 Task: Log work in the project AgileRadius for the issue 'Upgrade the authentication and authorization mechanisms of a web application to improve security and access control' spent time as '6w 2d 6h 11m' and remaining time as '2w 4d 22h 35m' and add a flag. Now add the issue to the epic 'Software-defined networking (SDN) implementation'. Log work in the project AgileRadius for the issue 'Create a new online platform for online coding courses with advanced coding challenges and coding contests features' spent time as '4w 5d 16h 58m' and remaining time as '6w 2d 14h 27m' and clone the issue. Now add the issue to the epic 'Cloud-native application development'
Action: Mouse moved to (201, 51)
Screenshot: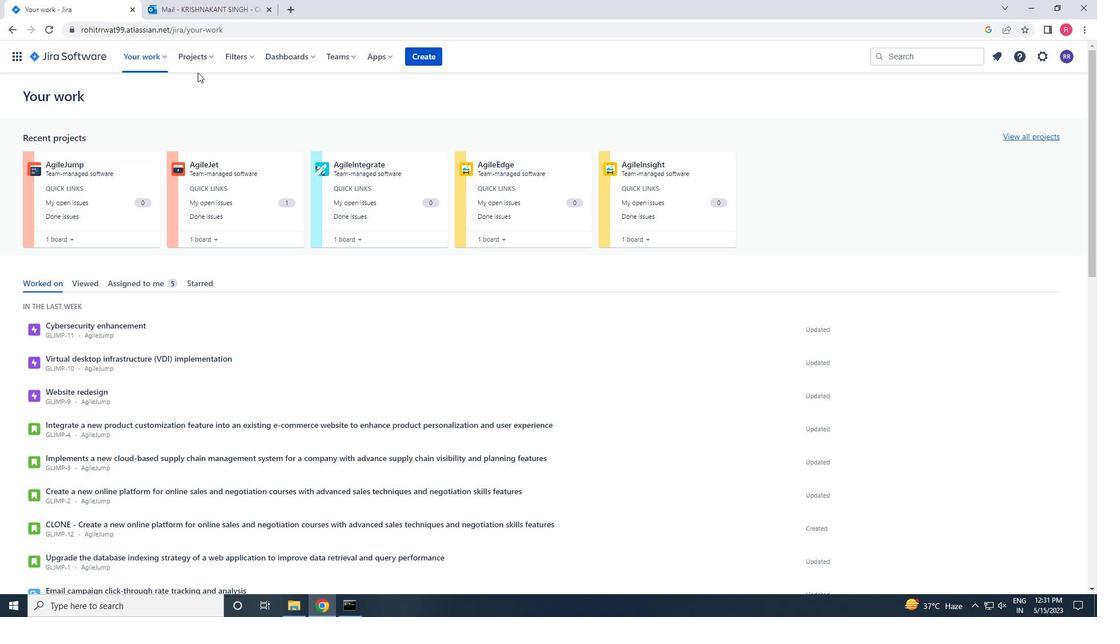 
Action: Mouse pressed left at (201, 51)
Screenshot: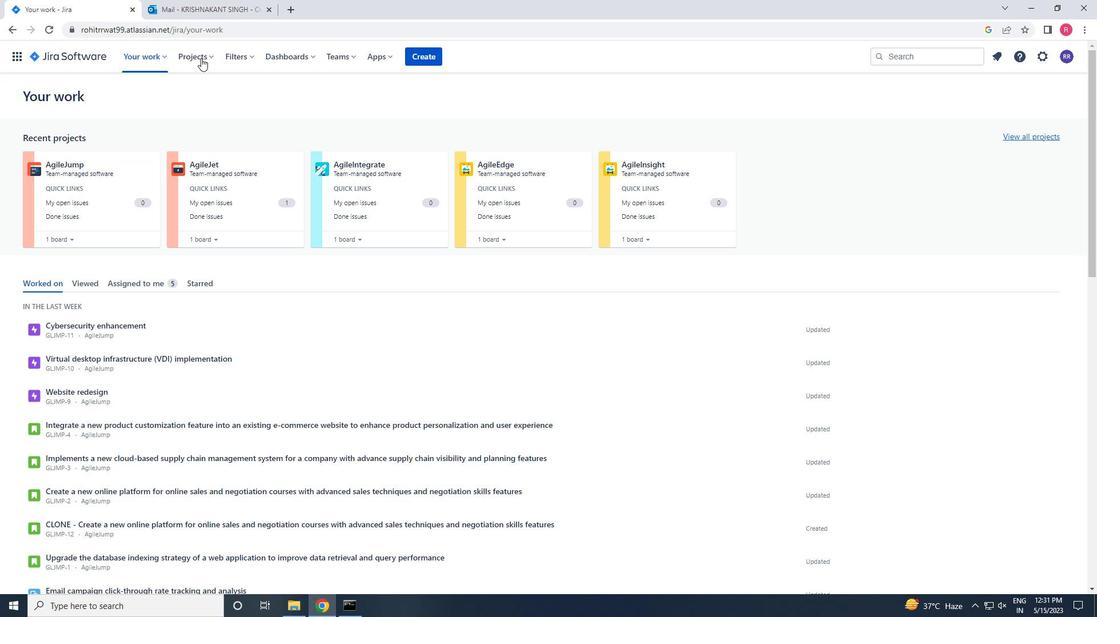
Action: Mouse moved to (208, 112)
Screenshot: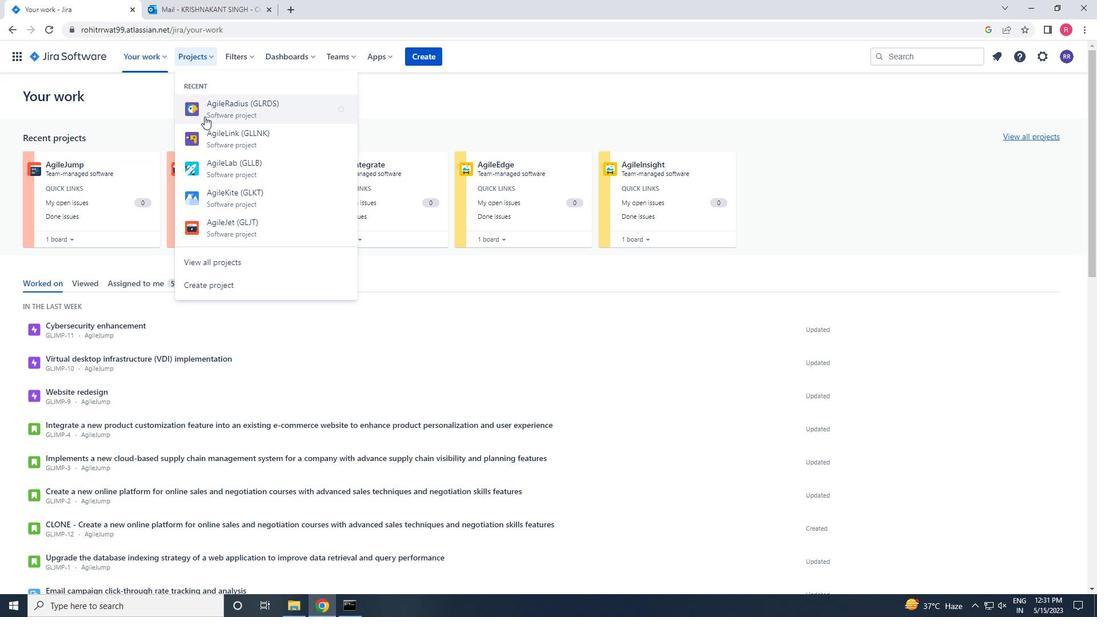 
Action: Mouse pressed left at (208, 112)
Screenshot: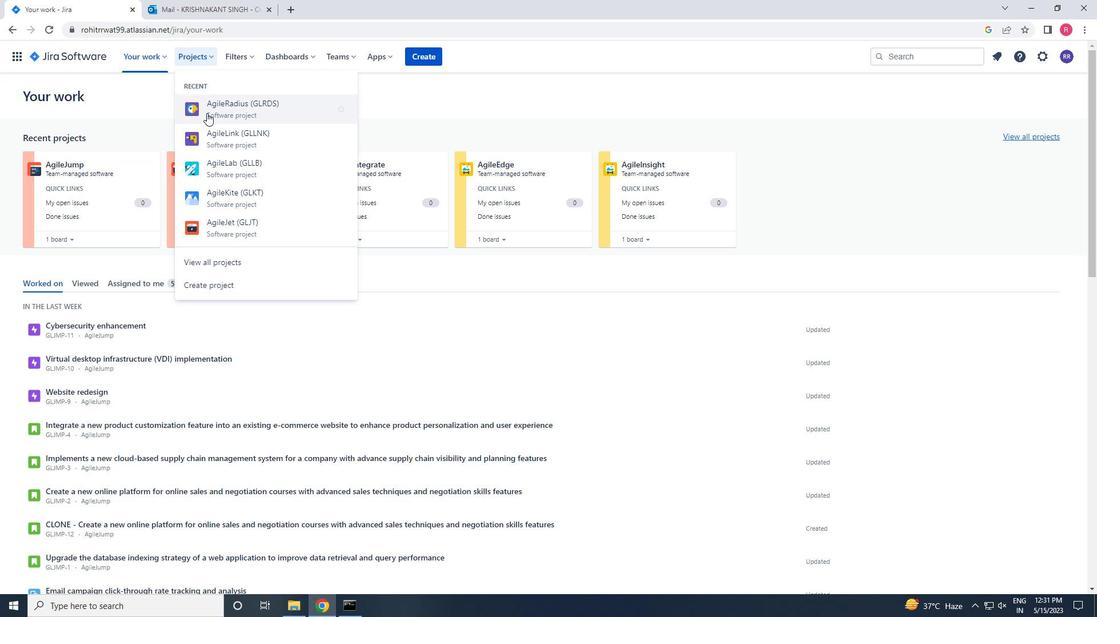 
Action: Mouse moved to (41, 184)
Screenshot: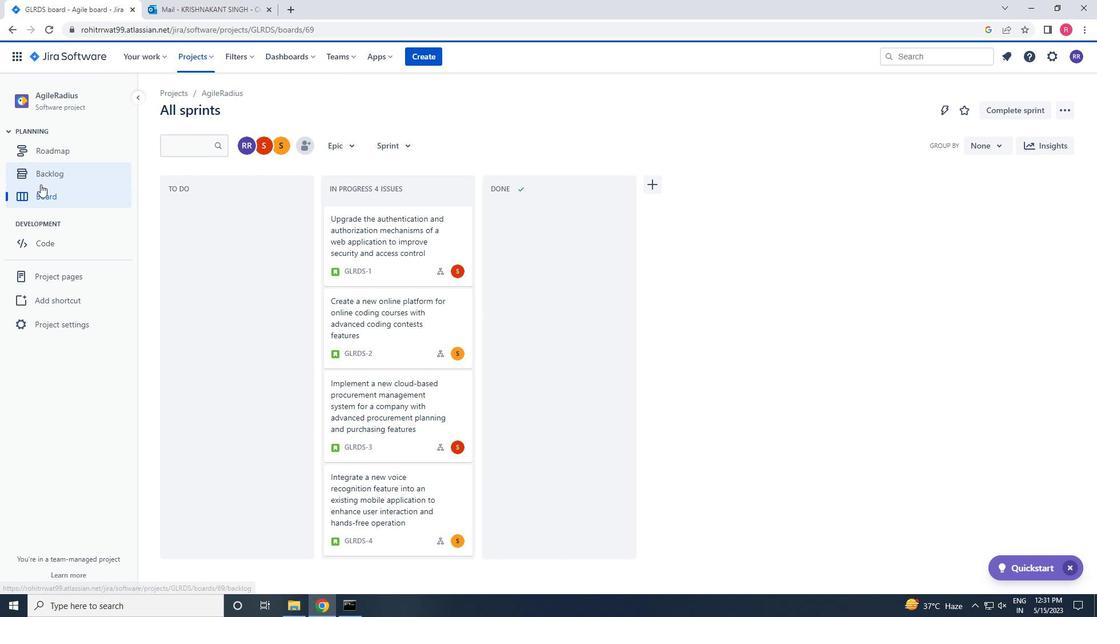 
Action: Mouse pressed left at (41, 184)
Screenshot: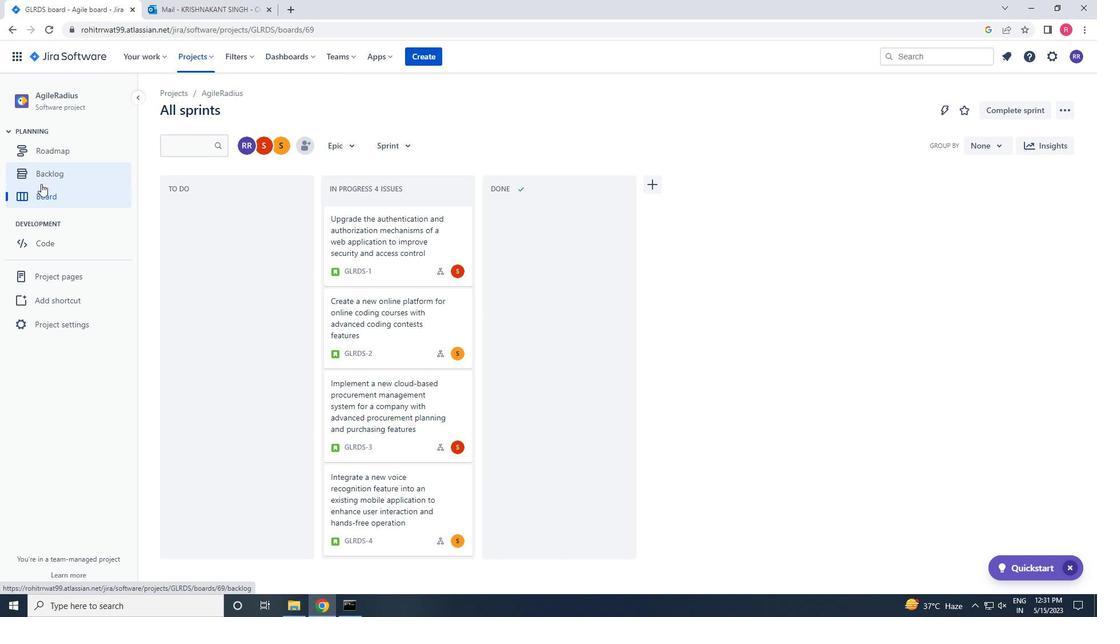 
Action: Mouse moved to (906, 208)
Screenshot: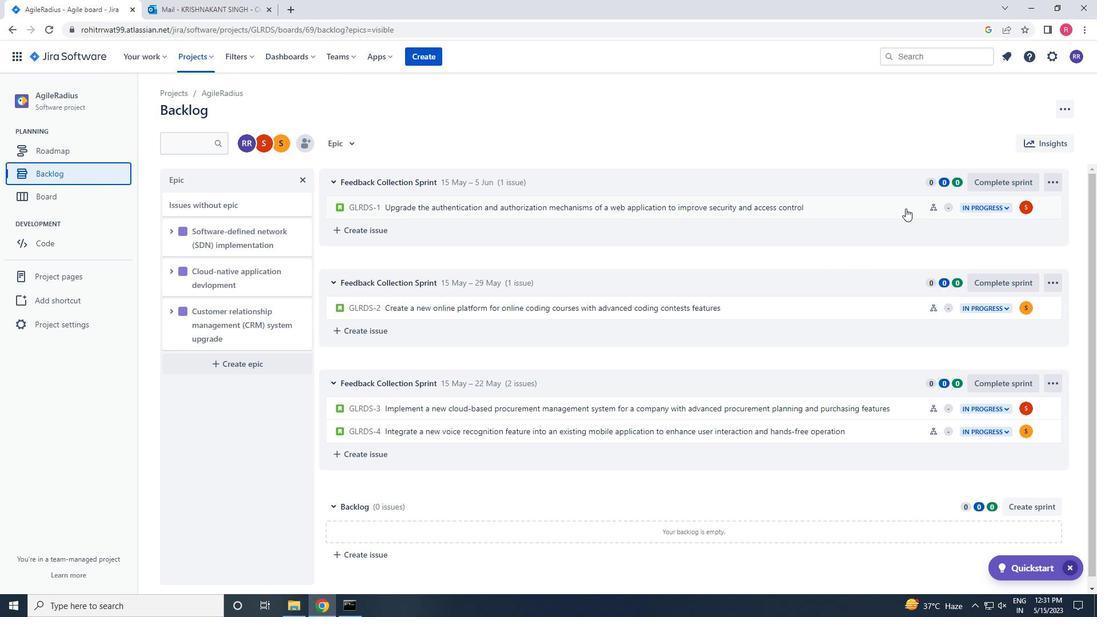 
Action: Mouse pressed left at (906, 208)
Screenshot: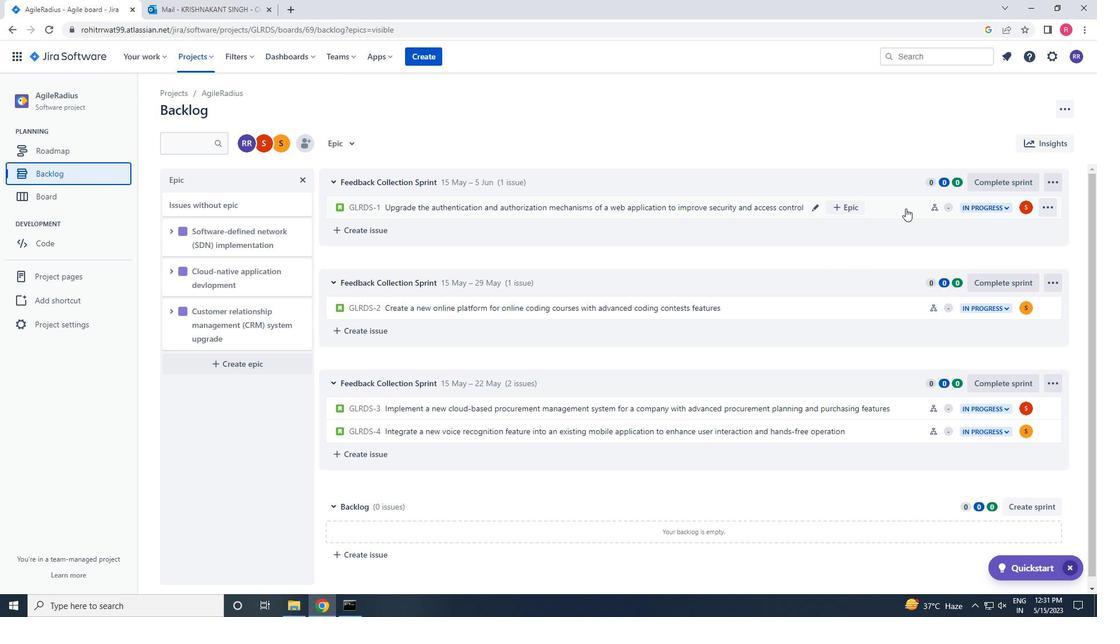 
Action: Mouse moved to (1046, 183)
Screenshot: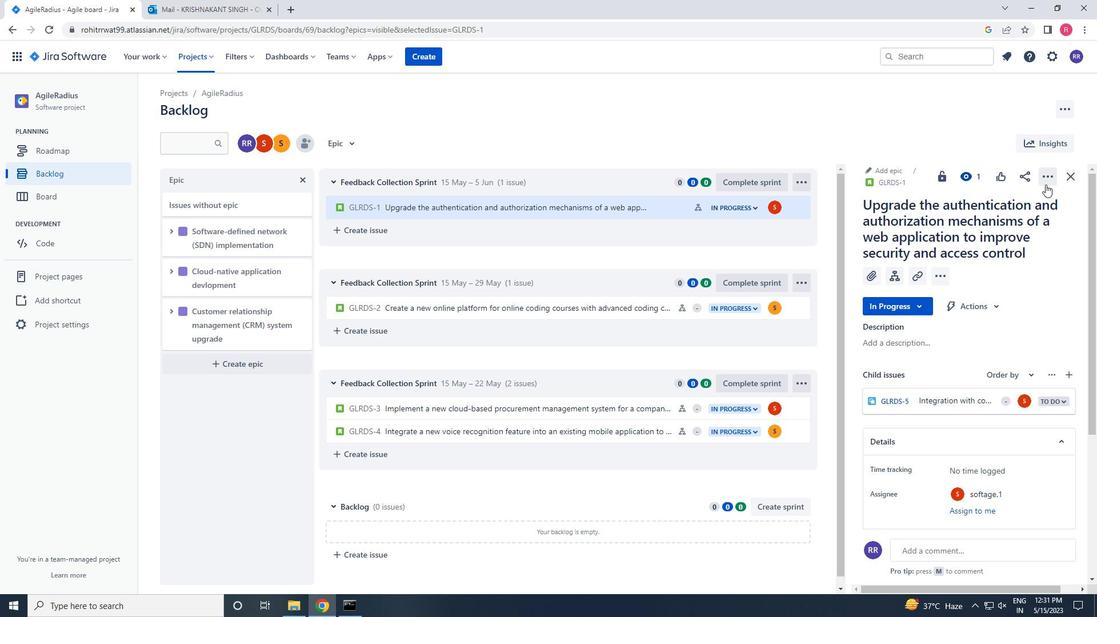
Action: Mouse pressed left at (1046, 183)
Screenshot: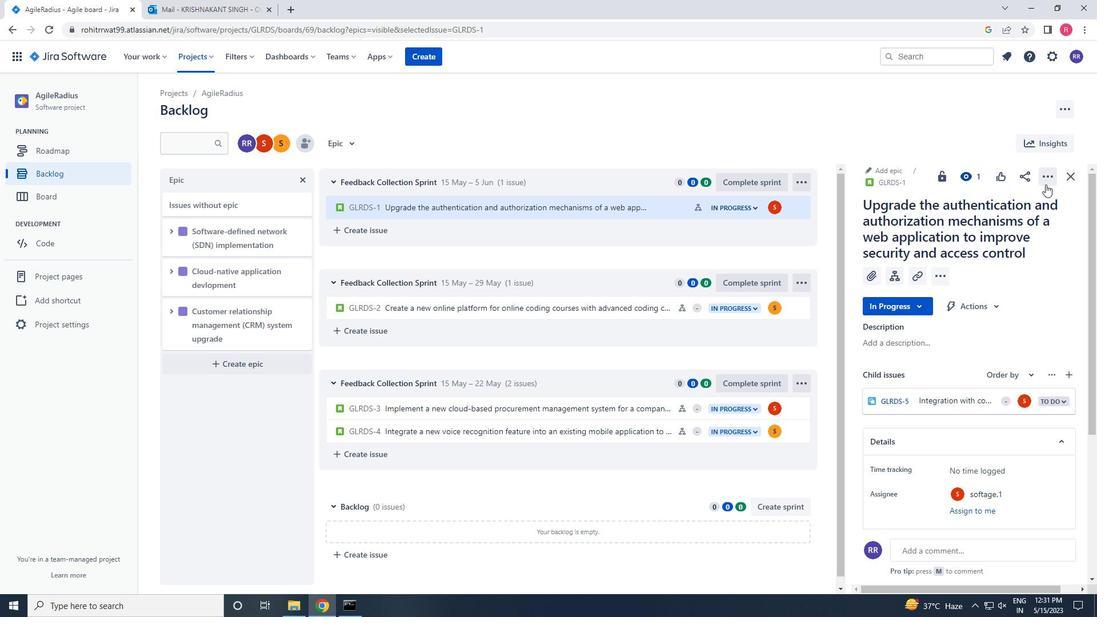 
Action: Mouse moved to (996, 207)
Screenshot: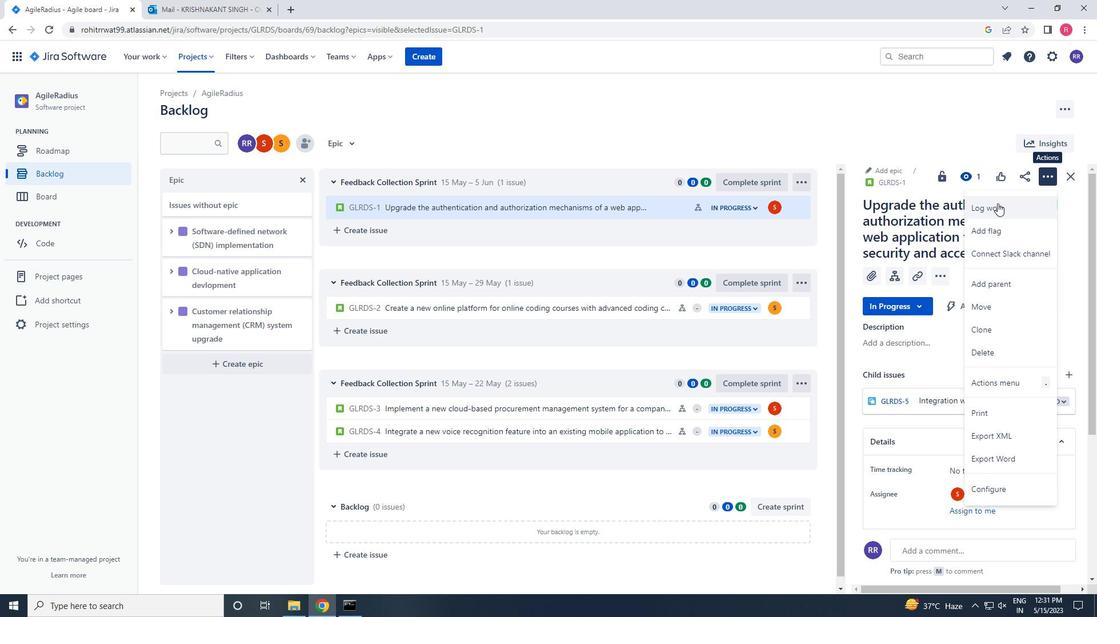 
Action: Mouse pressed left at (996, 207)
Screenshot: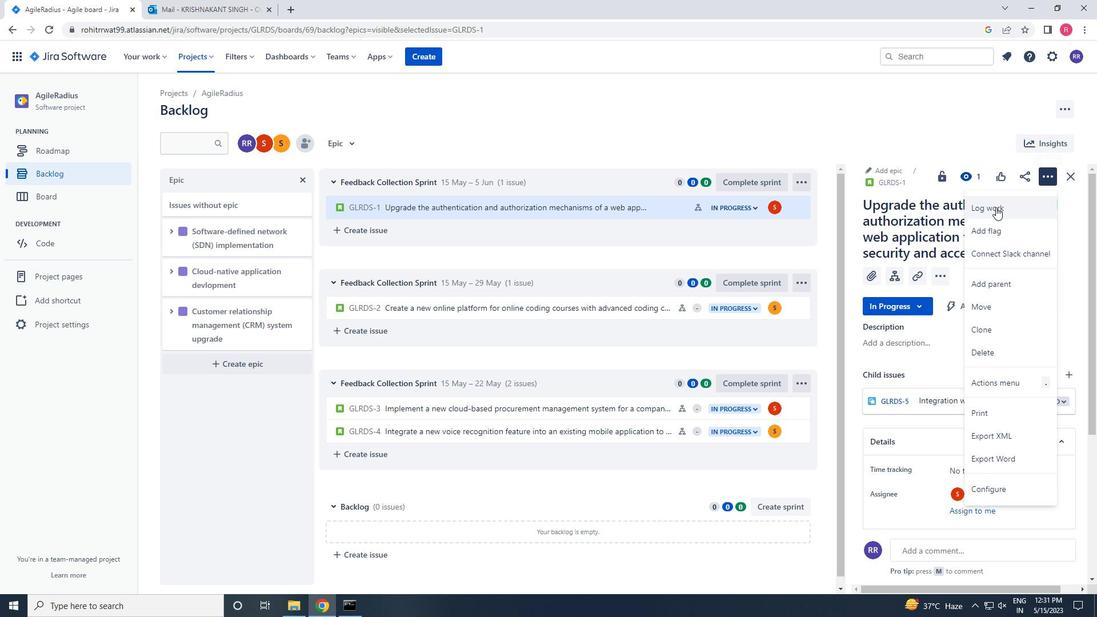 
Action: Mouse moved to (995, 209)
Screenshot: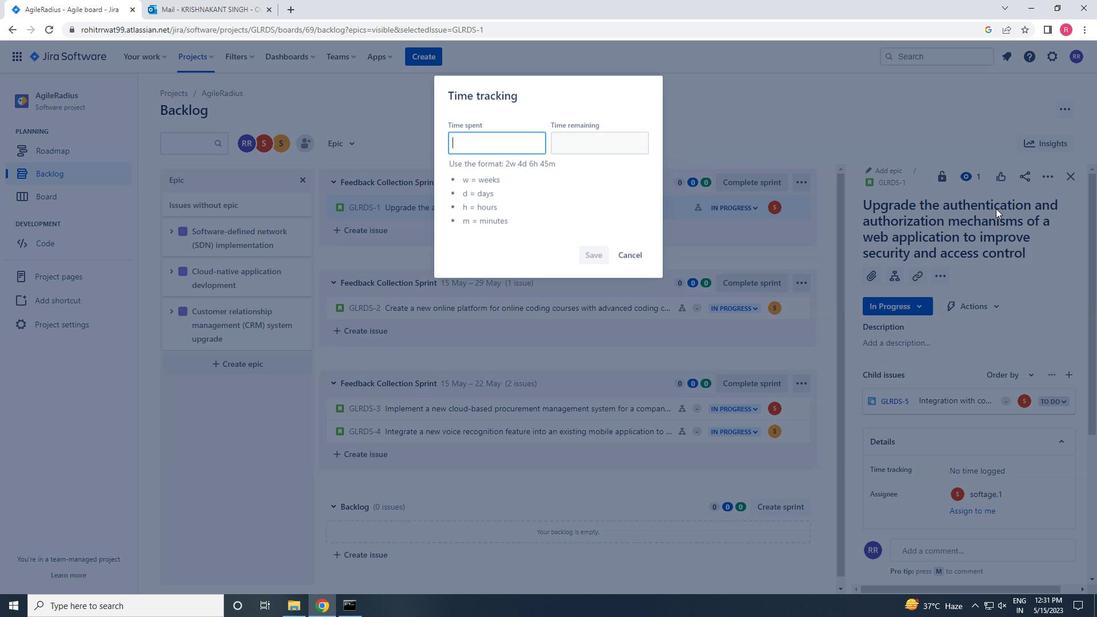
Action: Key pressed 6w<Key.space>2d<Key.space>6h<Key.space>11m<Key.tab>2w<Key.space>4d<Key.space>22h<Key.space>35m
Screenshot: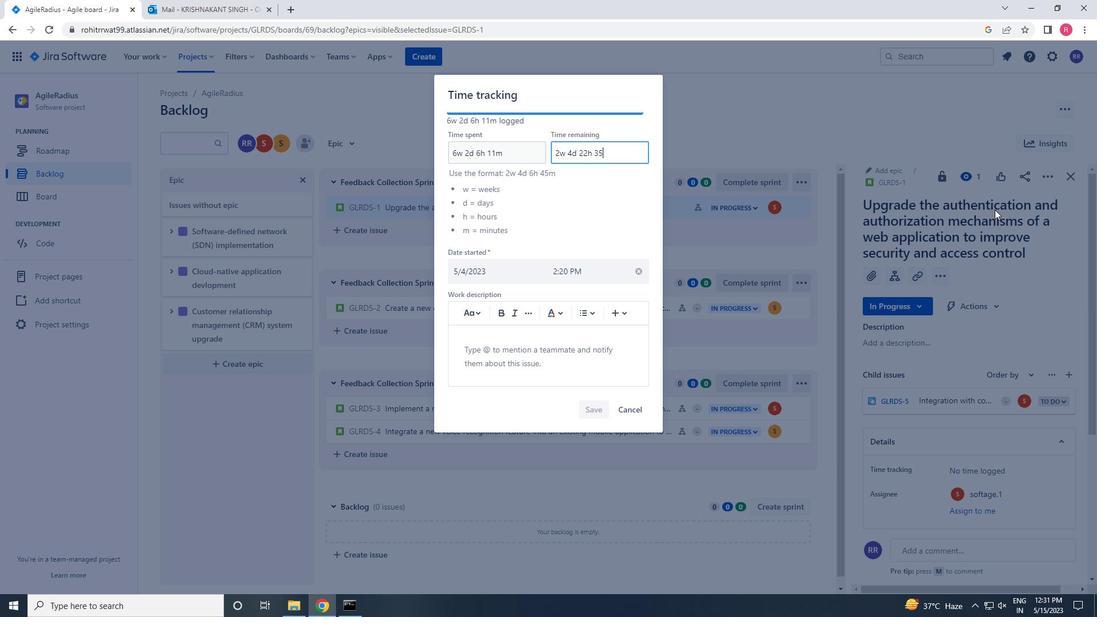 
Action: Mouse moved to (593, 409)
Screenshot: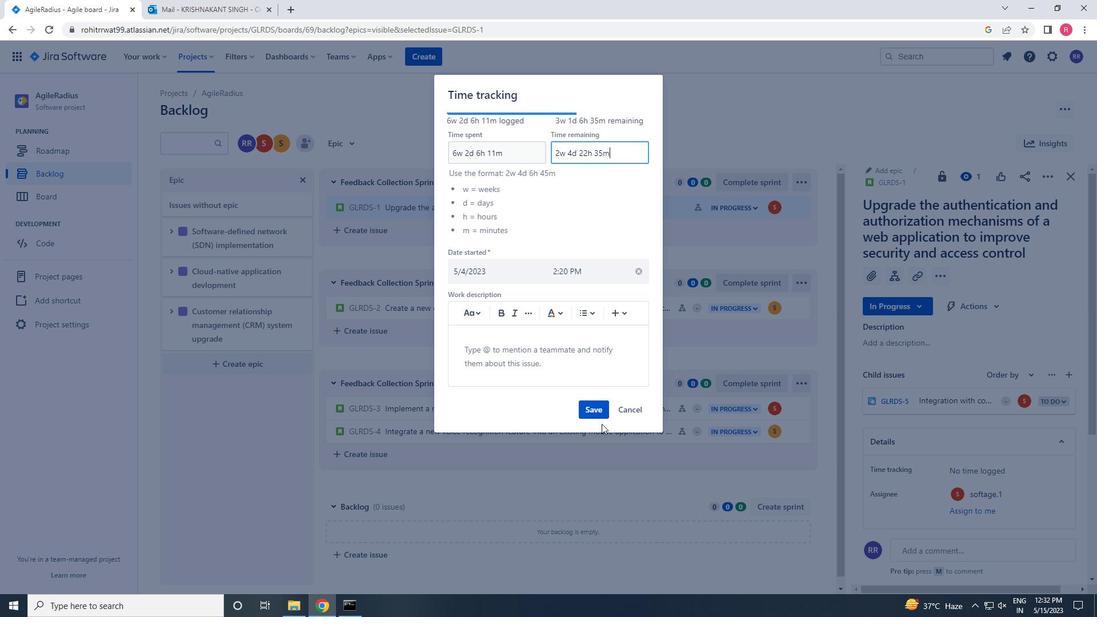 
Action: Mouse pressed left at (593, 409)
Screenshot: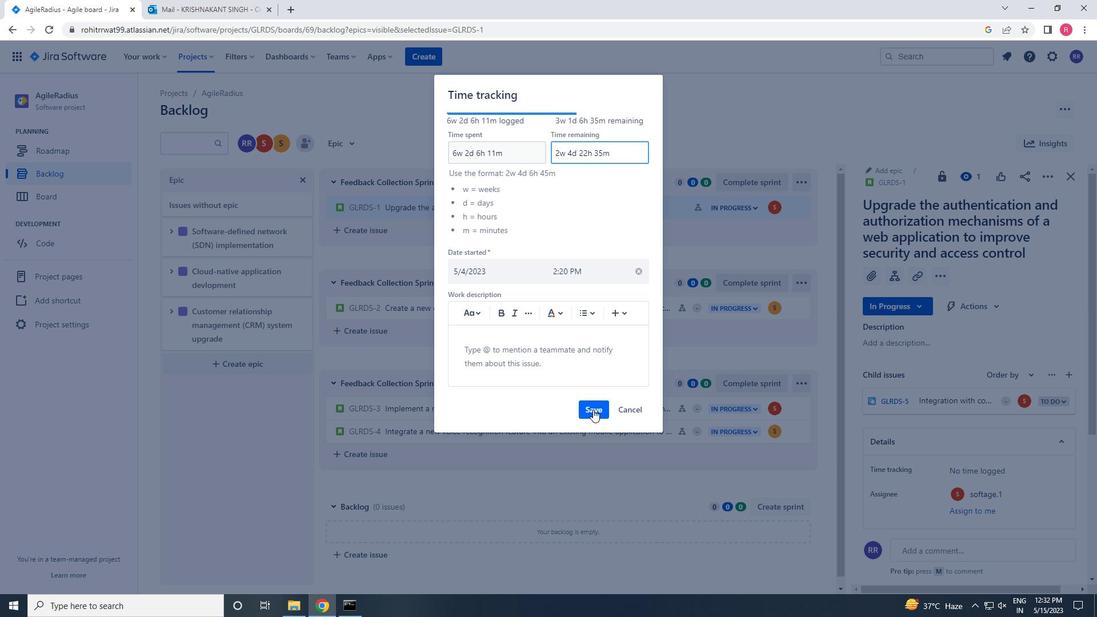 
Action: Mouse moved to (1053, 177)
Screenshot: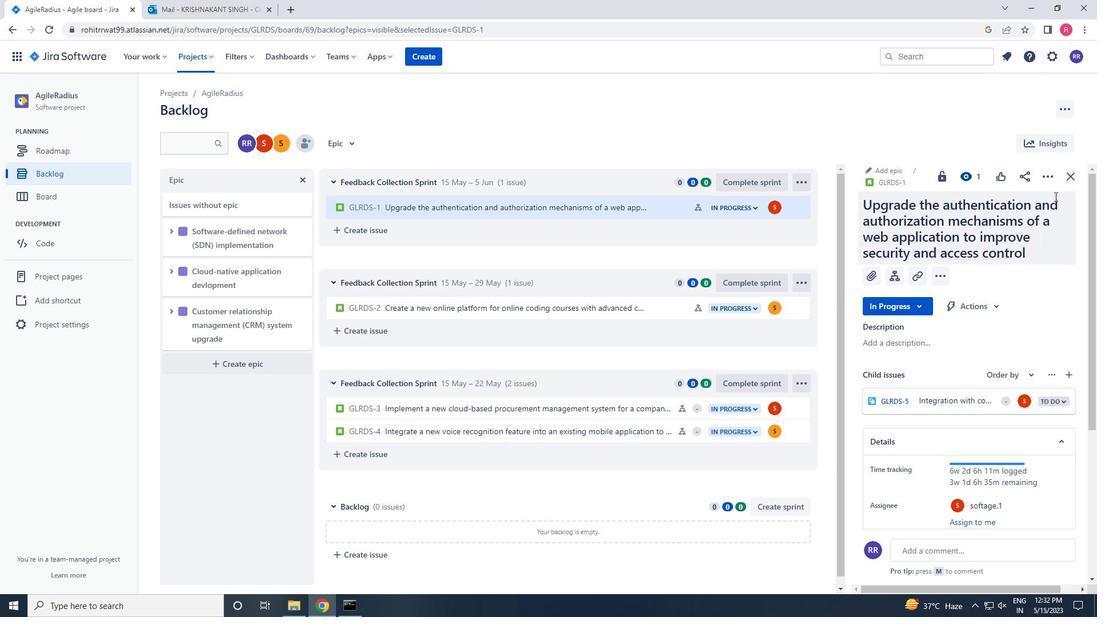 
Action: Mouse pressed left at (1053, 177)
Screenshot: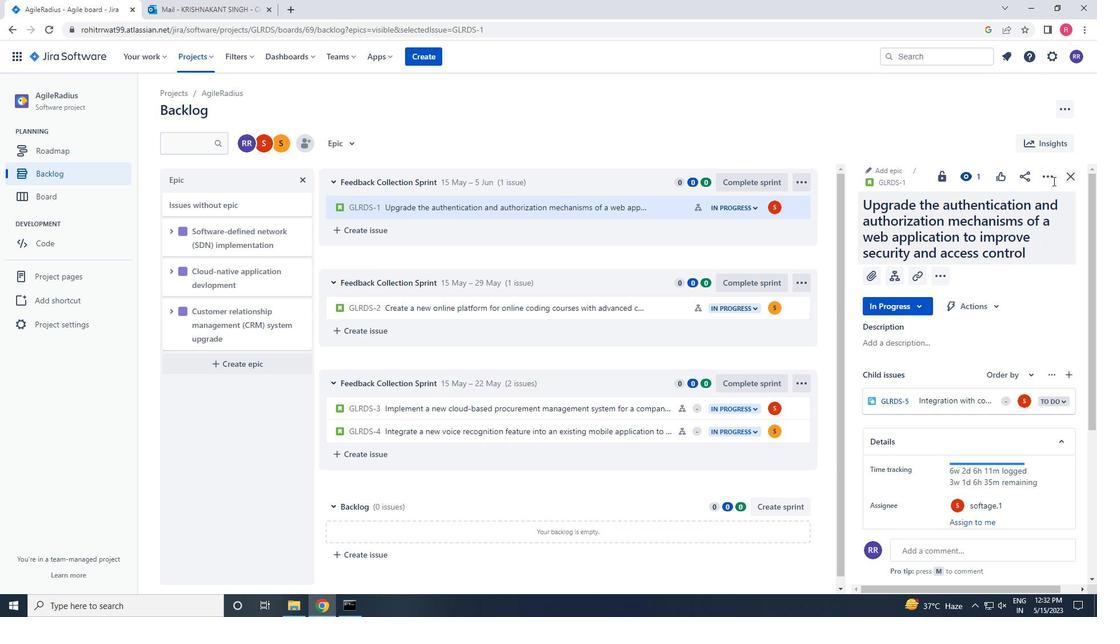 
Action: Mouse moved to (984, 233)
Screenshot: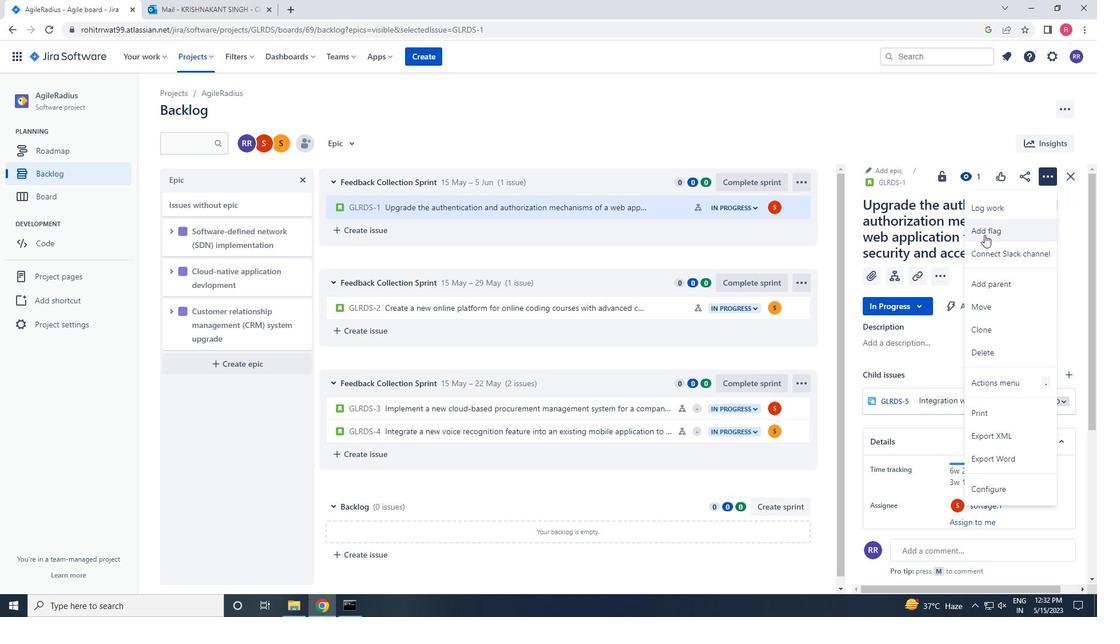 
Action: Mouse pressed left at (984, 233)
Screenshot: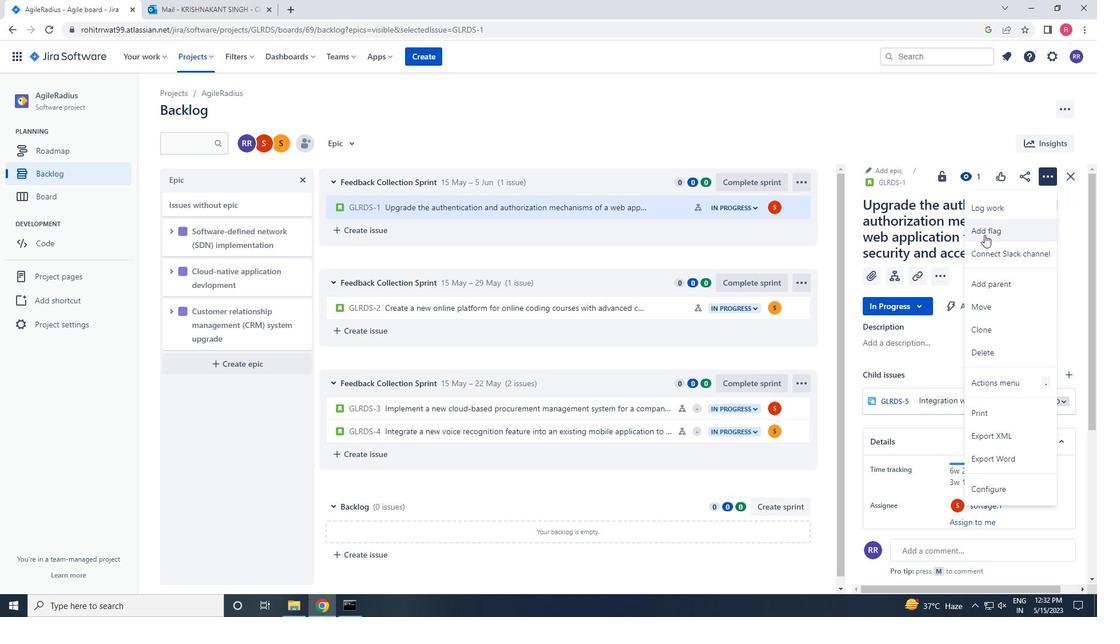 
Action: Mouse moved to (656, 209)
Screenshot: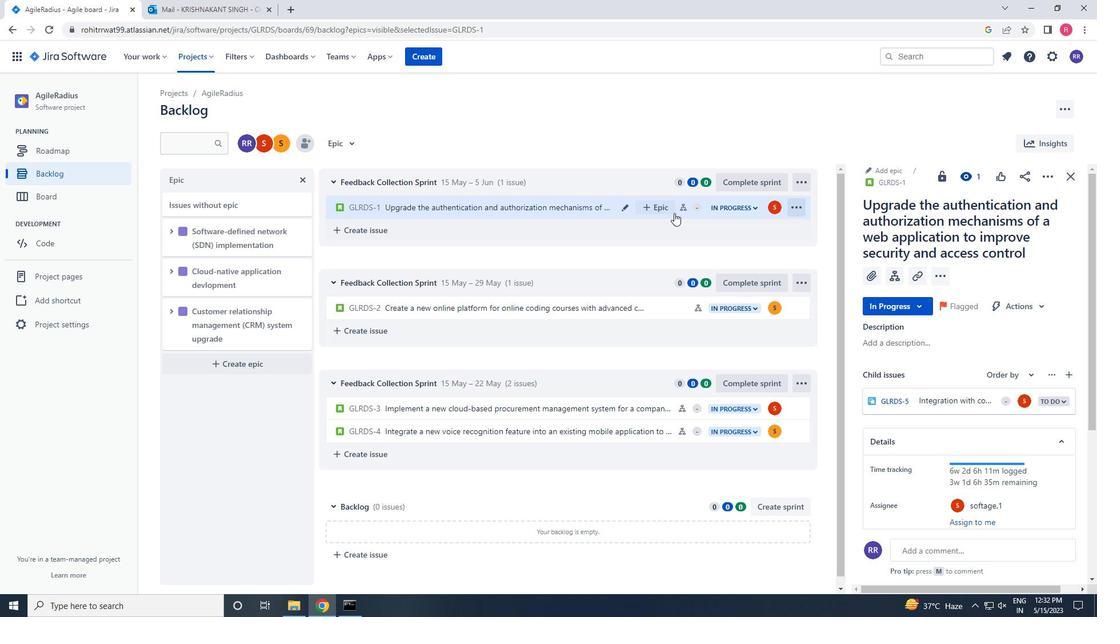 
Action: Mouse pressed left at (656, 209)
Screenshot: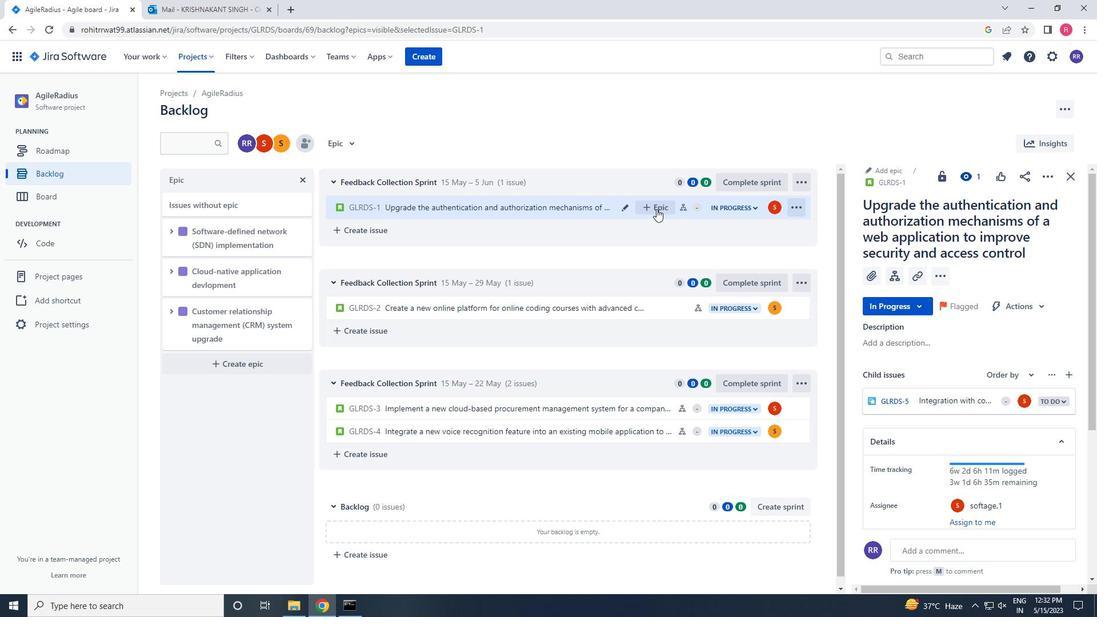 
Action: Mouse moved to (683, 287)
Screenshot: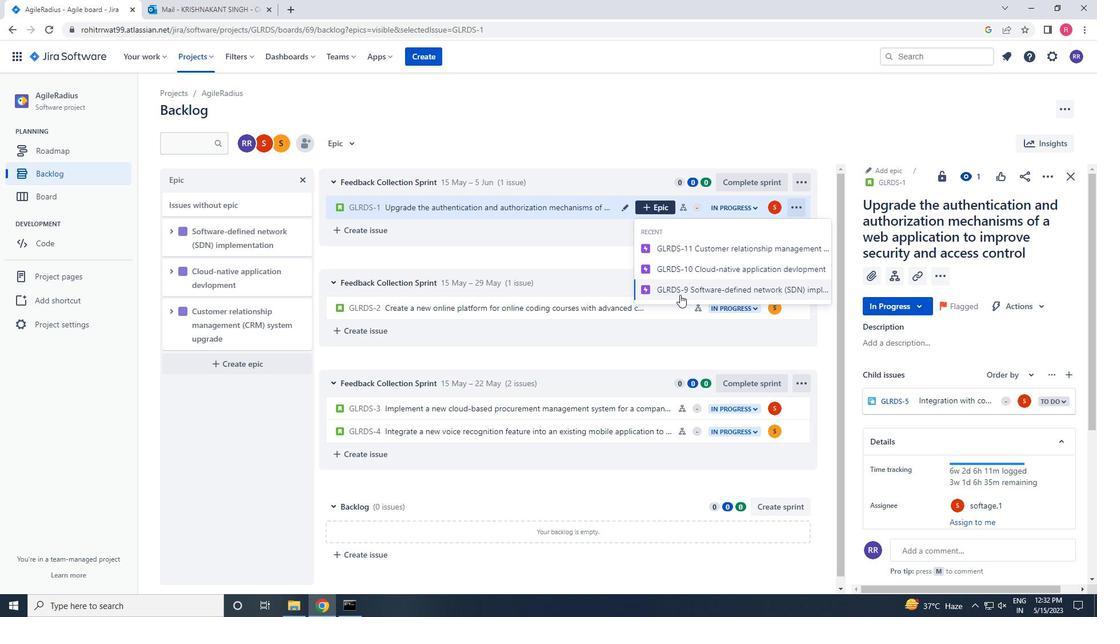 
Action: Mouse pressed left at (683, 287)
Screenshot: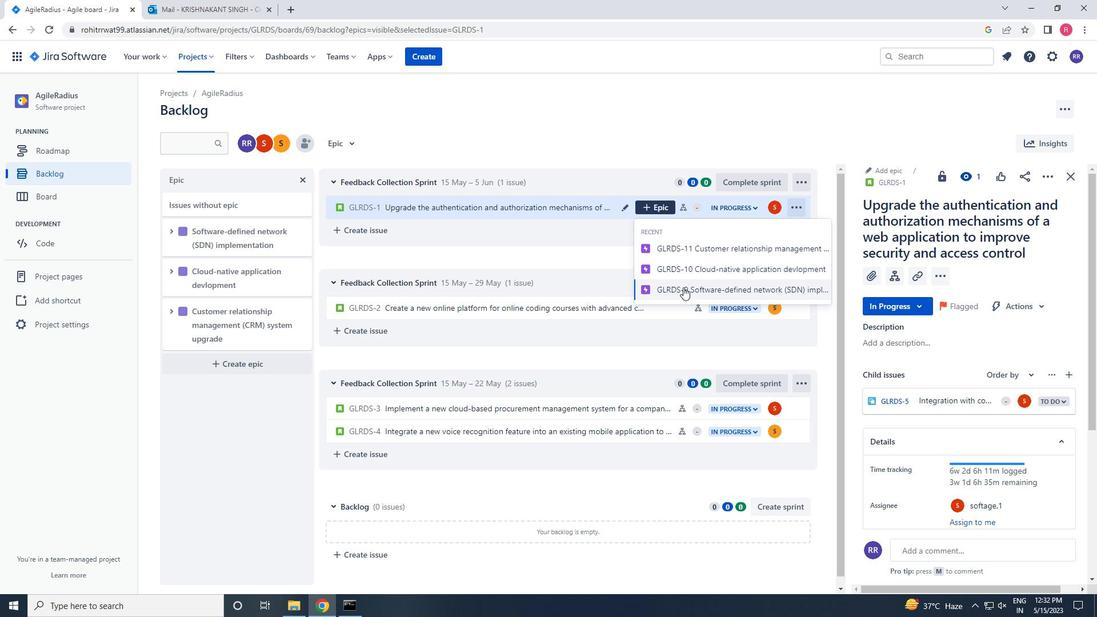 
Action: Mouse moved to (678, 313)
Screenshot: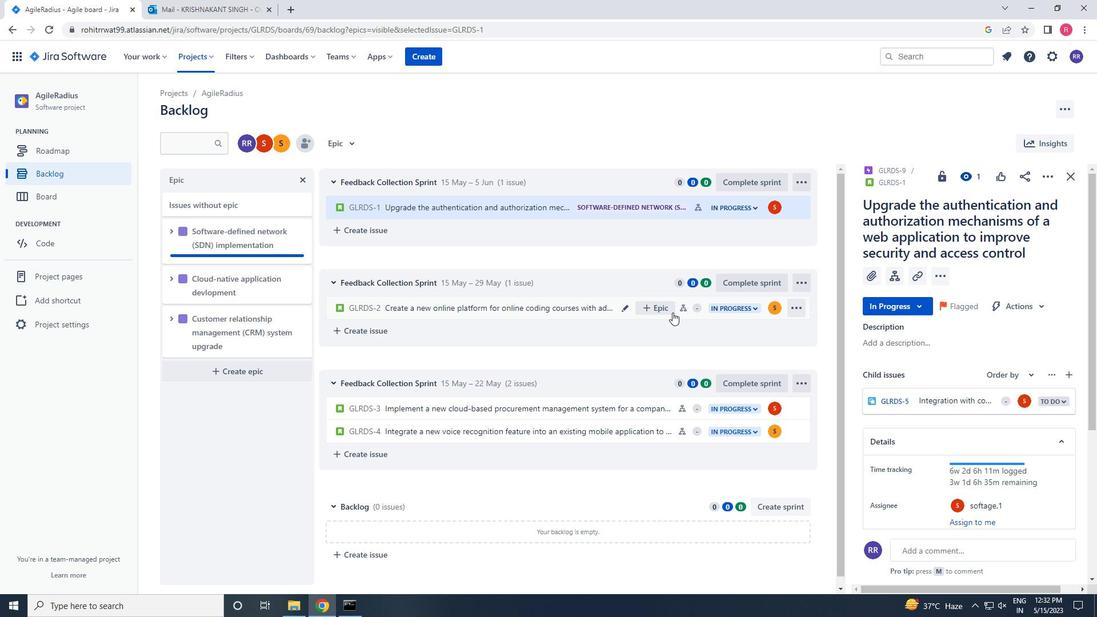 
Action: Mouse pressed left at (678, 313)
Screenshot: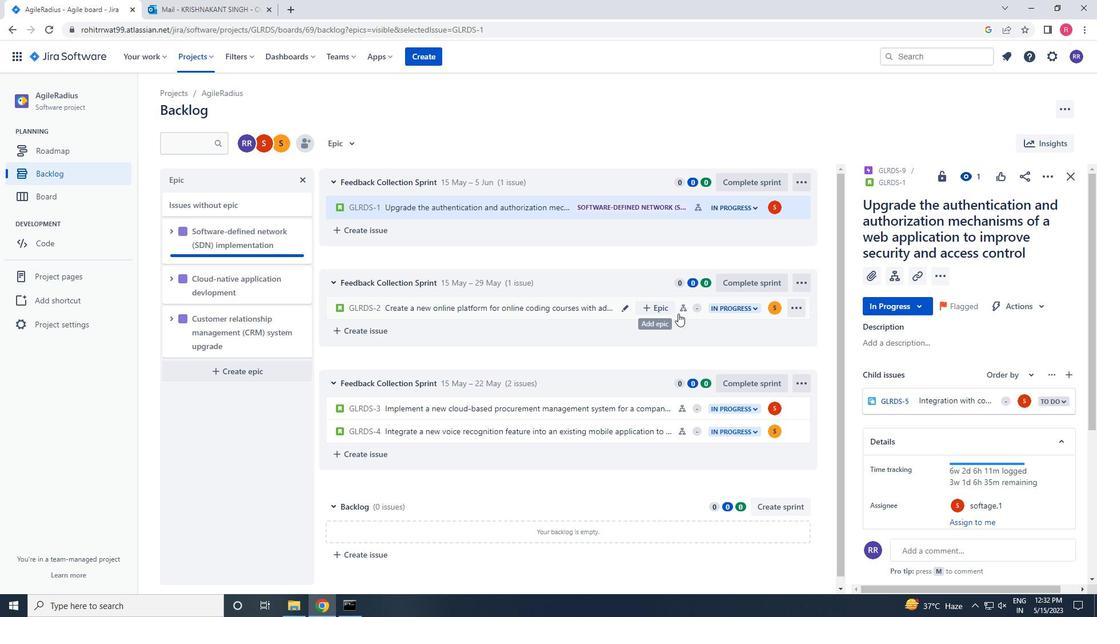 
Action: Mouse moved to (1043, 174)
Screenshot: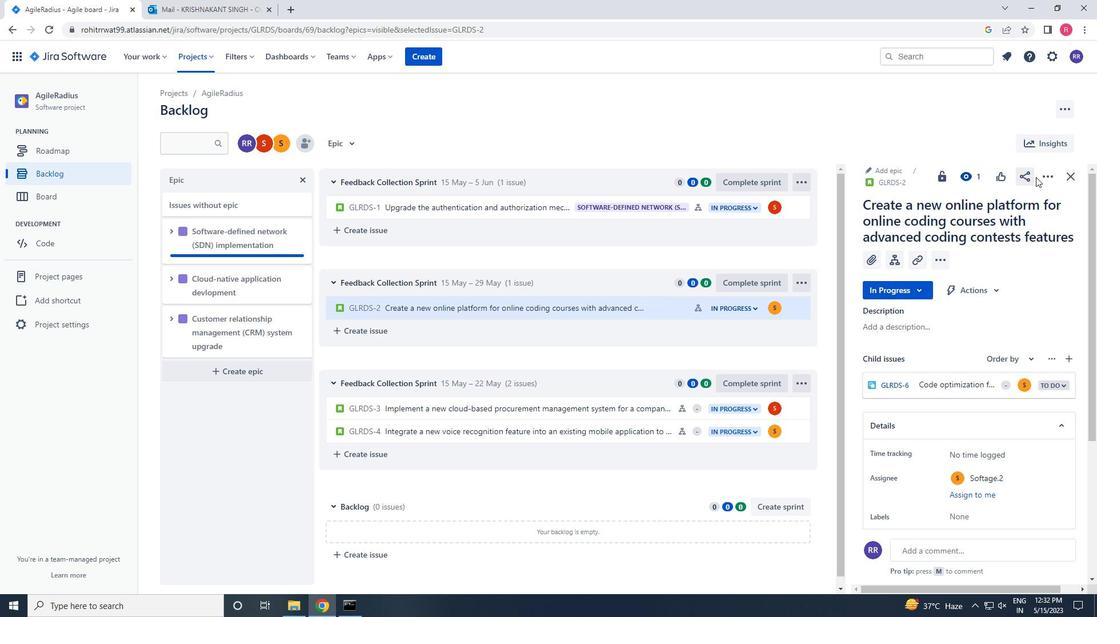 
Action: Mouse pressed left at (1043, 174)
Screenshot: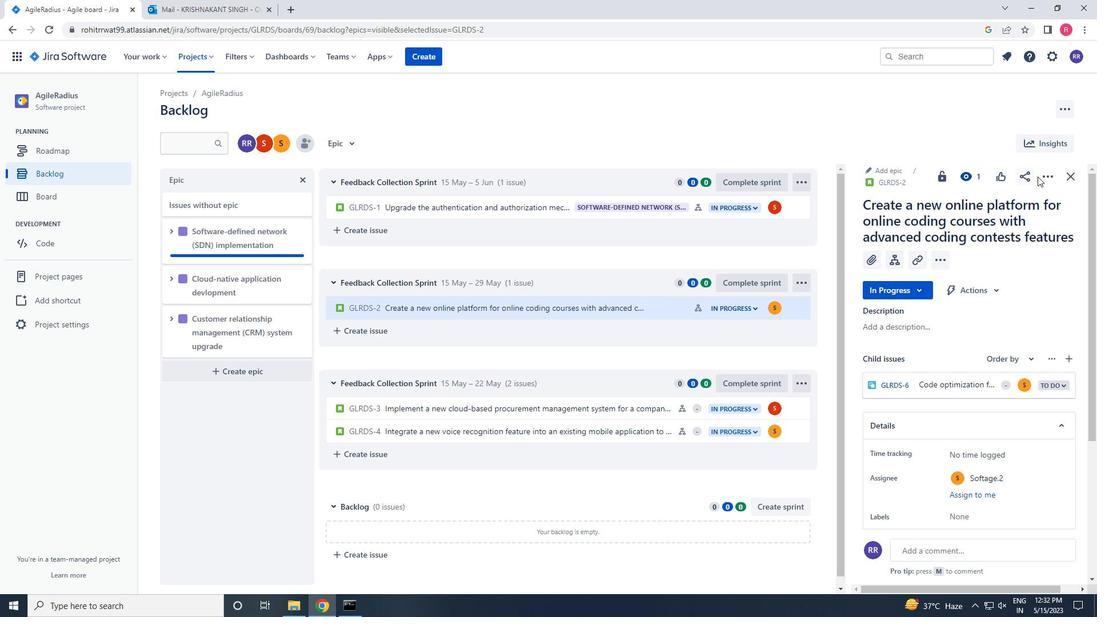 
Action: Mouse moved to (988, 212)
Screenshot: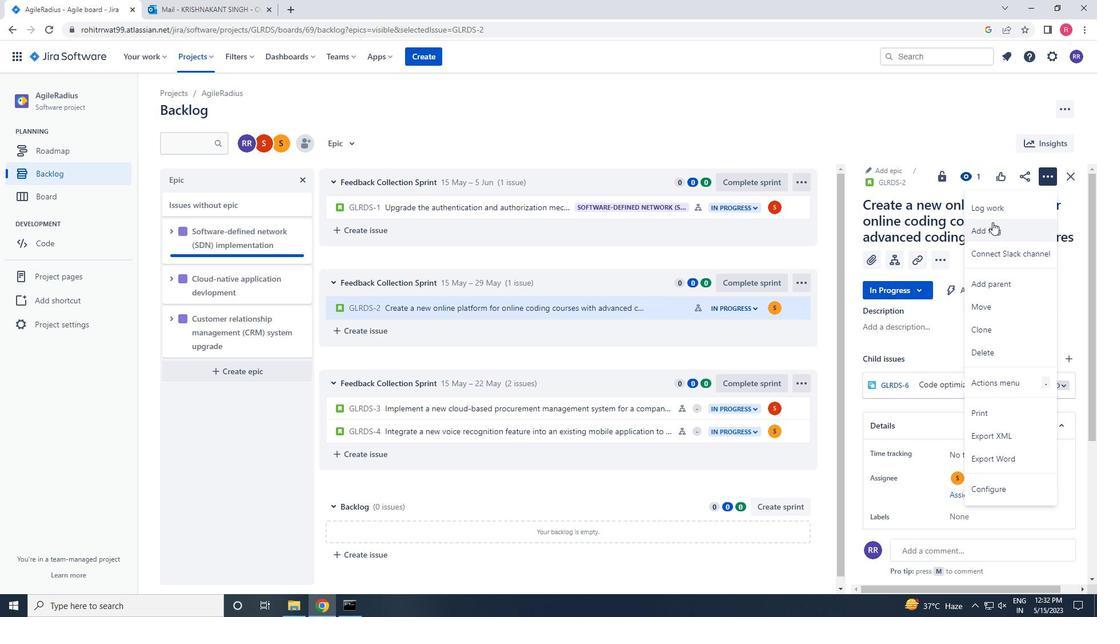 
Action: Mouse pressed left at (988, 212)
Screenshot: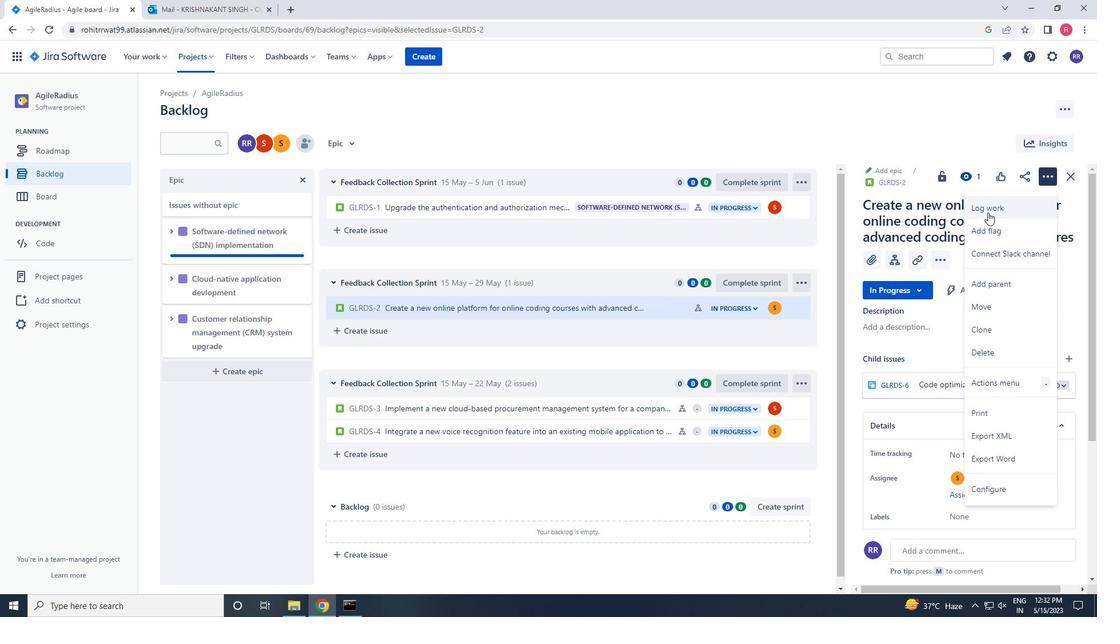 
Action: Mouse moved to (987, 212)
Screenshot: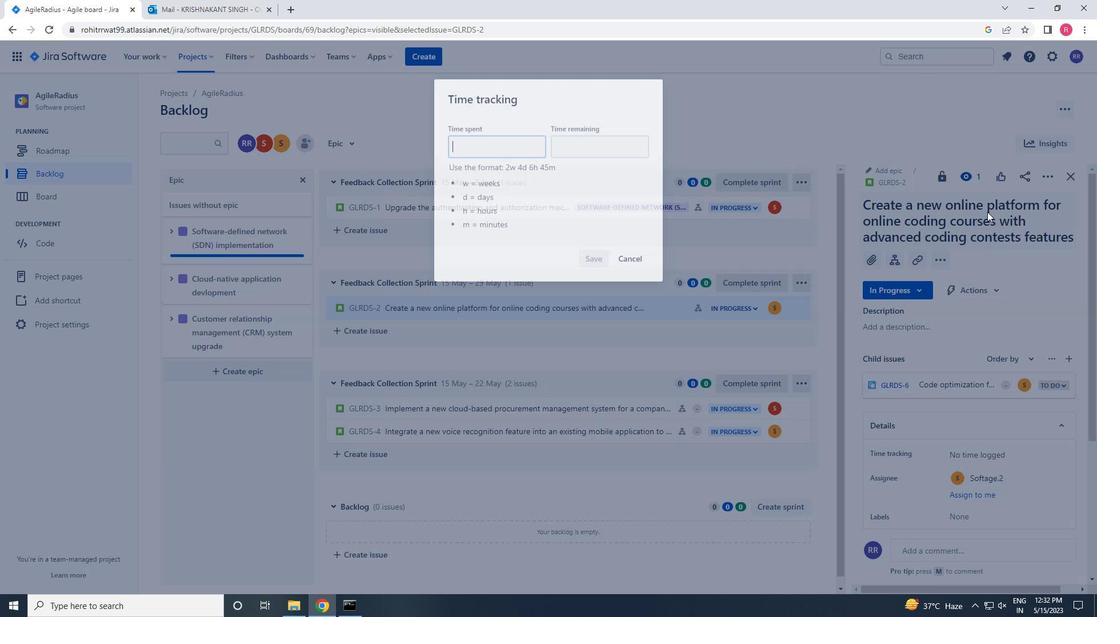 
Action: Key pressed 4w<Key.space>5d<Key.space>16h<Key.space>58m<Key.tab>6w<Key.space>3d<Key.backspace><Key.backspace>2d<Key.space>14h<Key.space>27m
Screenshot: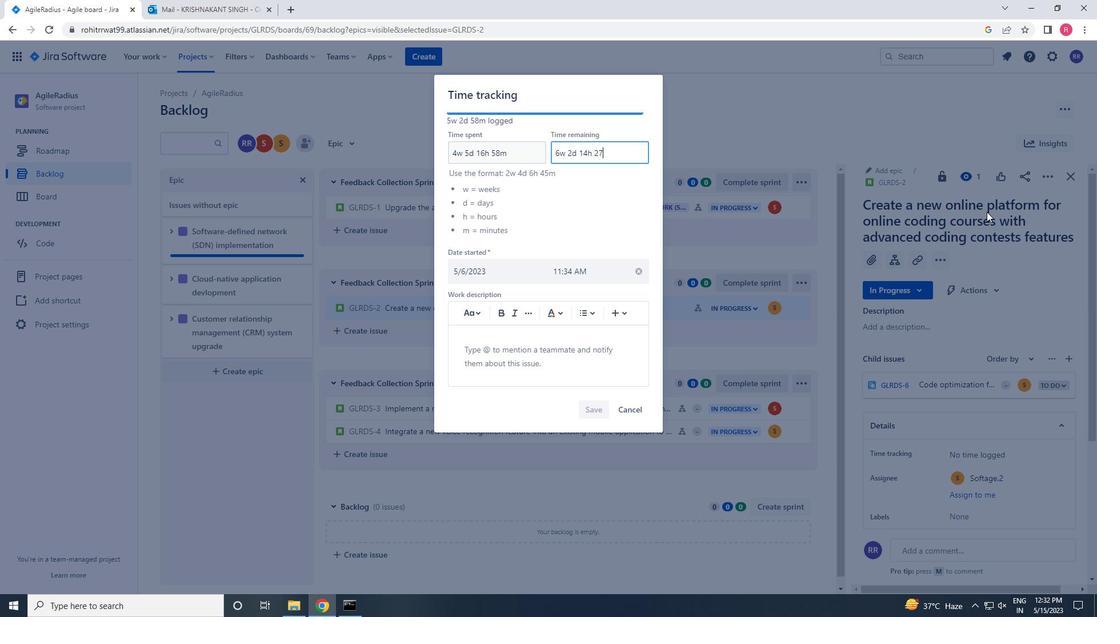 
Action: Mouse moved to (593, 411)
Screenshot: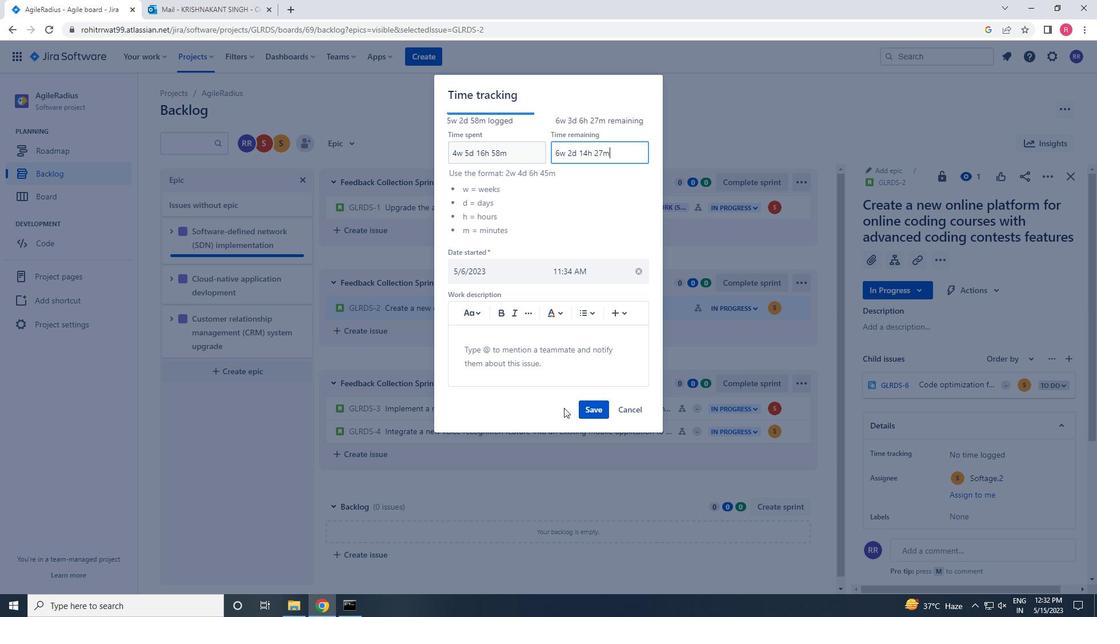 
Action: Mouse pressed left at (593, 411)
Screenshot: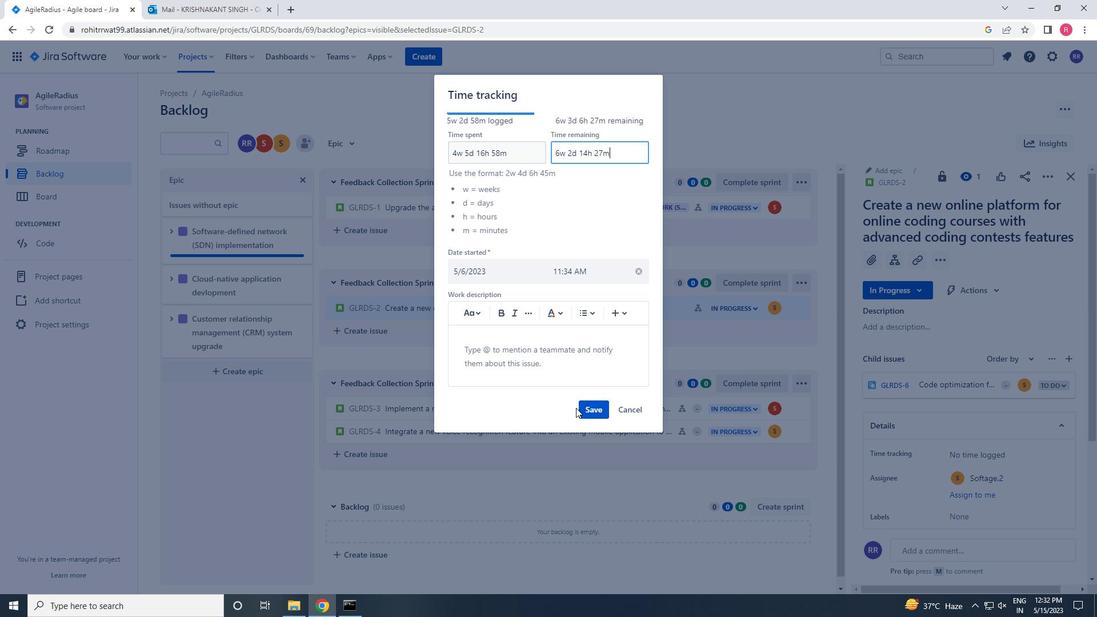 
Action: Mouse moved to (1044, 182)
Screenshot: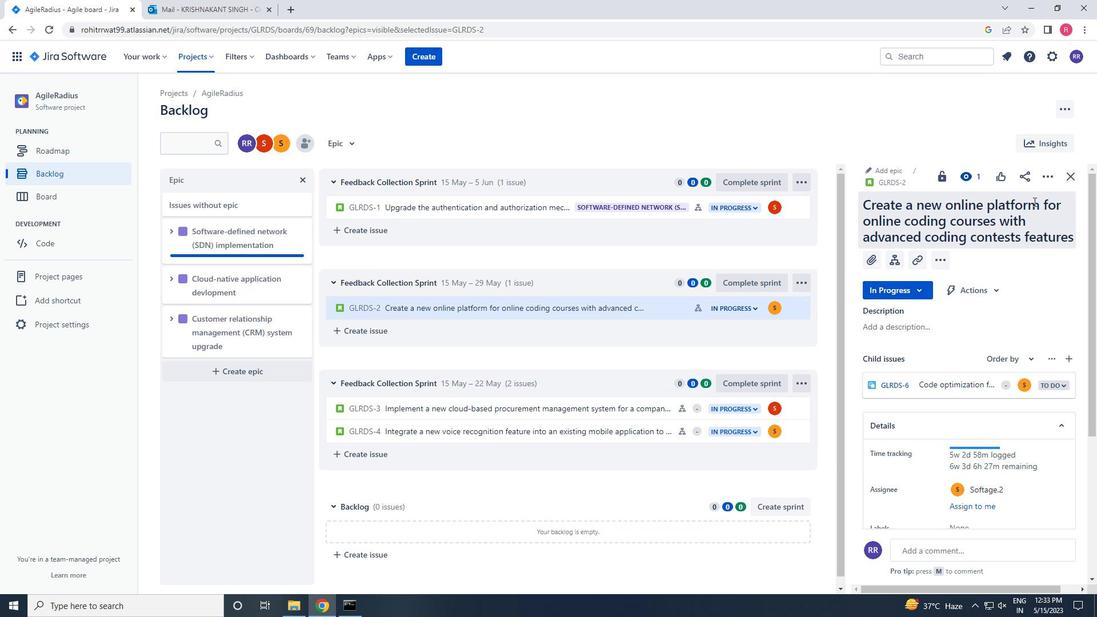 
Action: Mouse pressed left at (1044, 182)
Screenshot: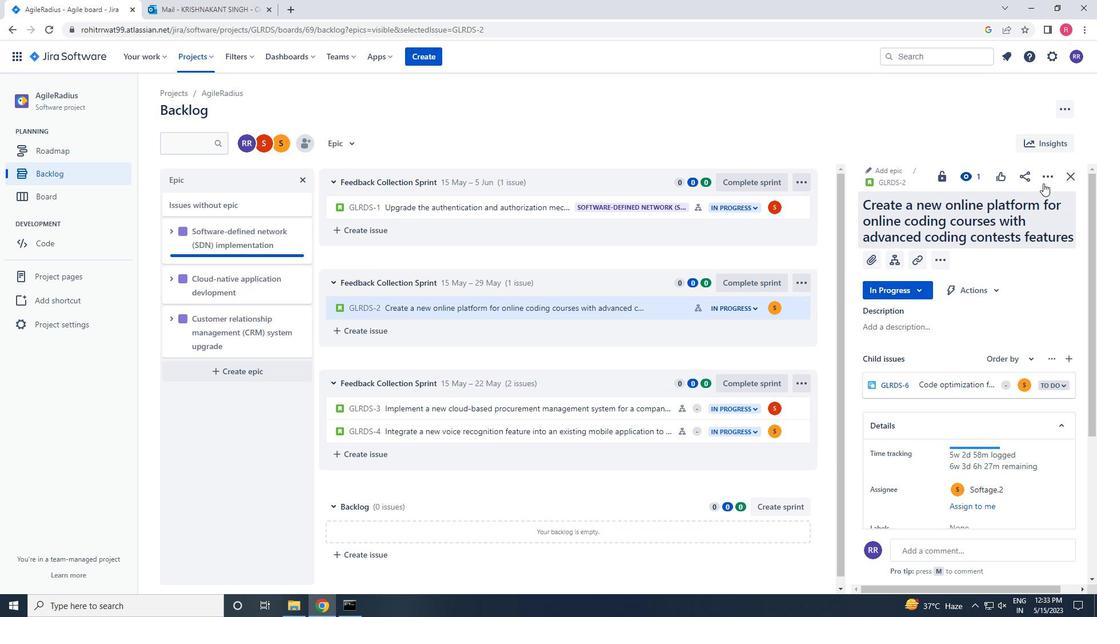 
Action: Mouse moved to (995, 331)
Screenshot: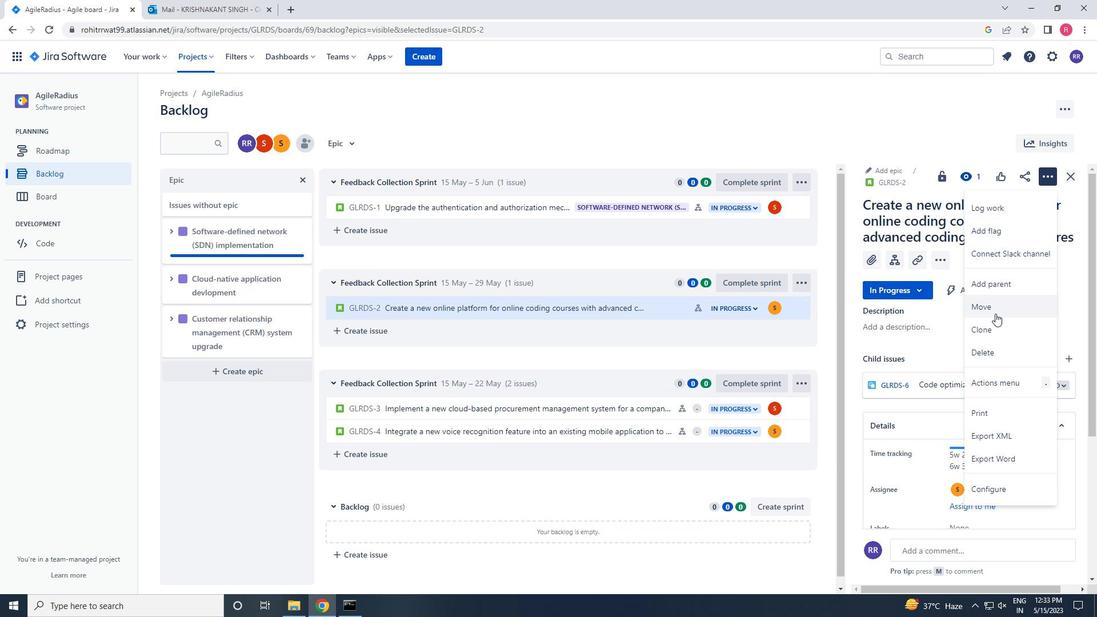 
Action: Mouse pressed left at (995, 331)
Screenshot: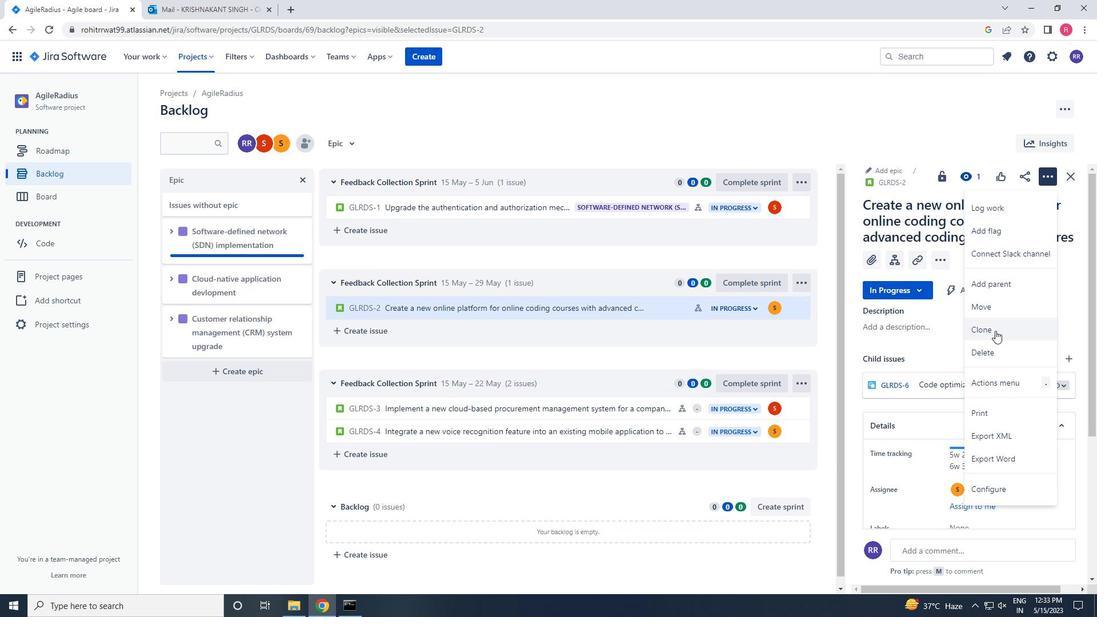
Action: Mouse moved to (616, 238)
Screenshot: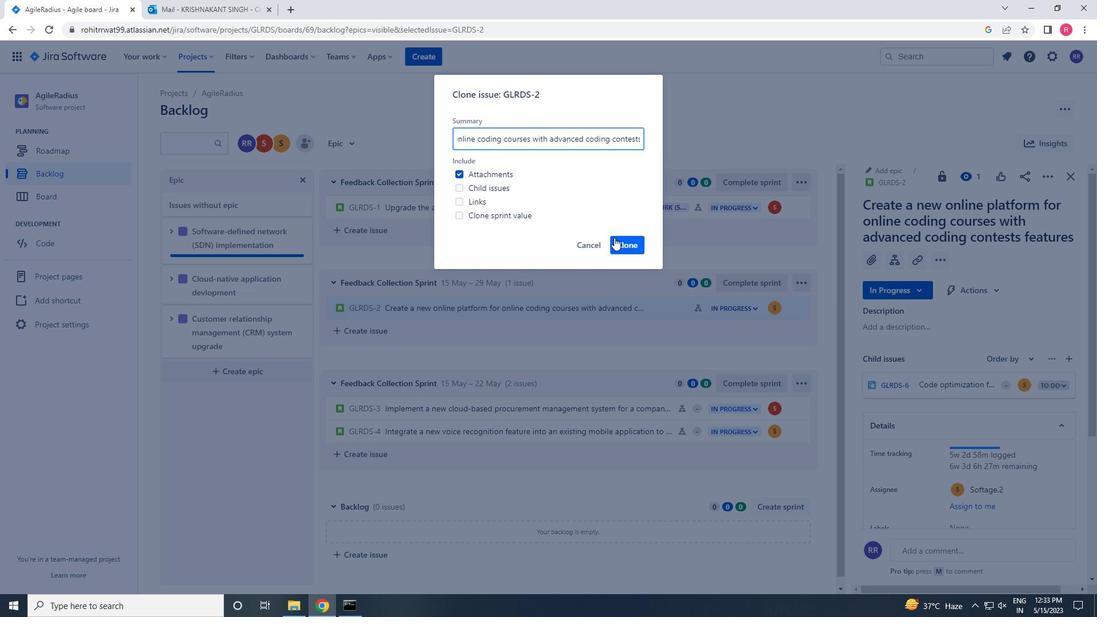 
Action: Mouse pressed left at (616, 238)
Screenshot: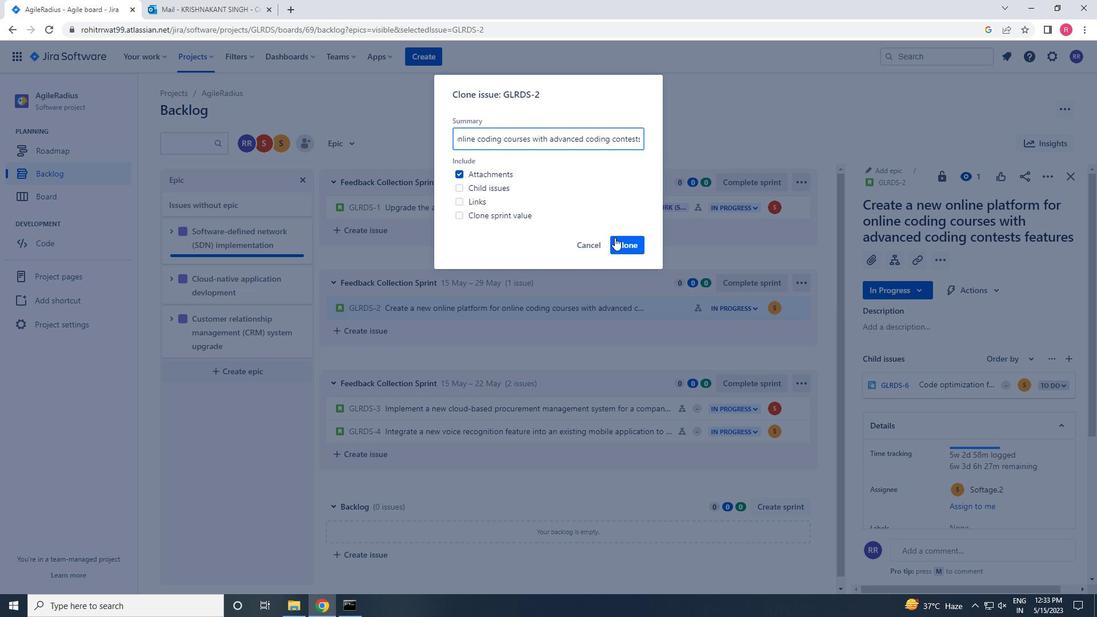 
Action: Mouse moved to (655, 308)
Screenshot: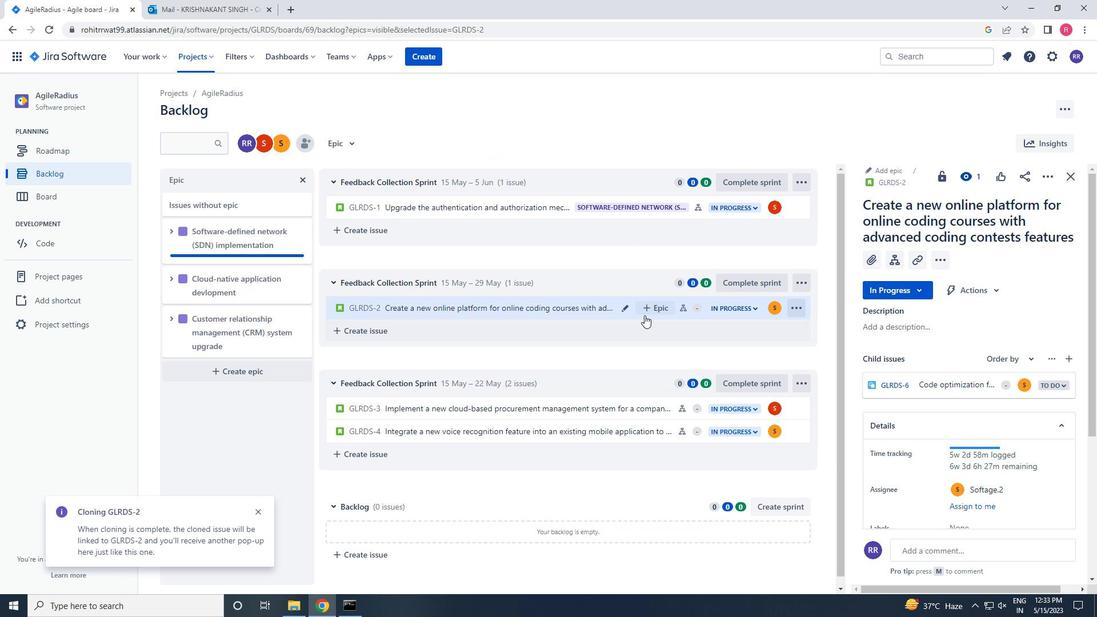 
Action: Mouse pressed left at (655, 308)
Screenshot: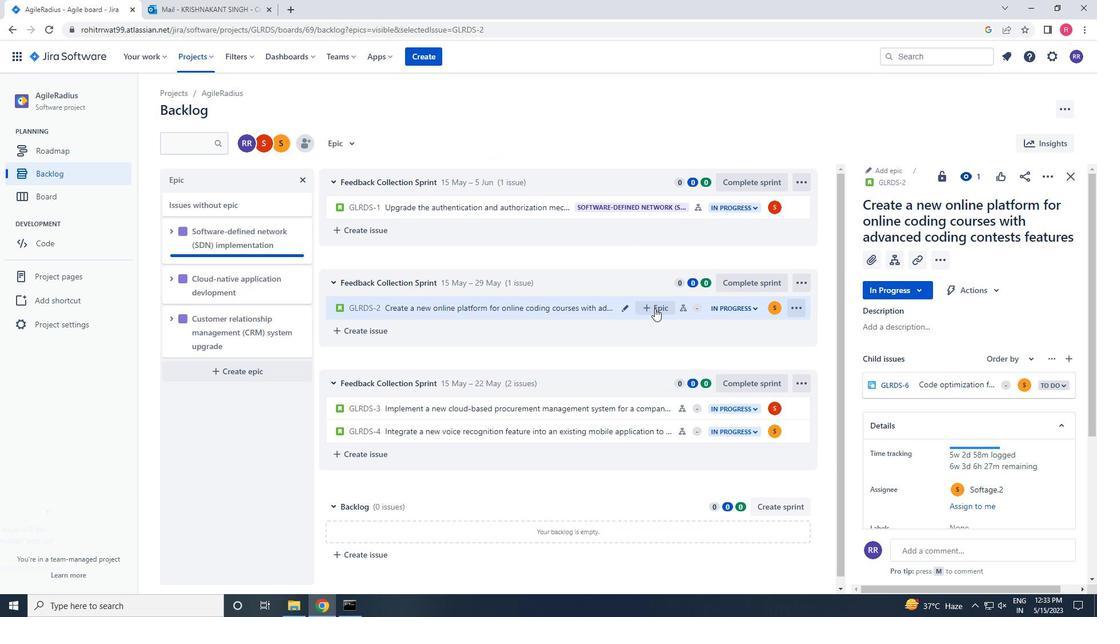 
Action: Mouse moved to (682, 395)
Screenshot: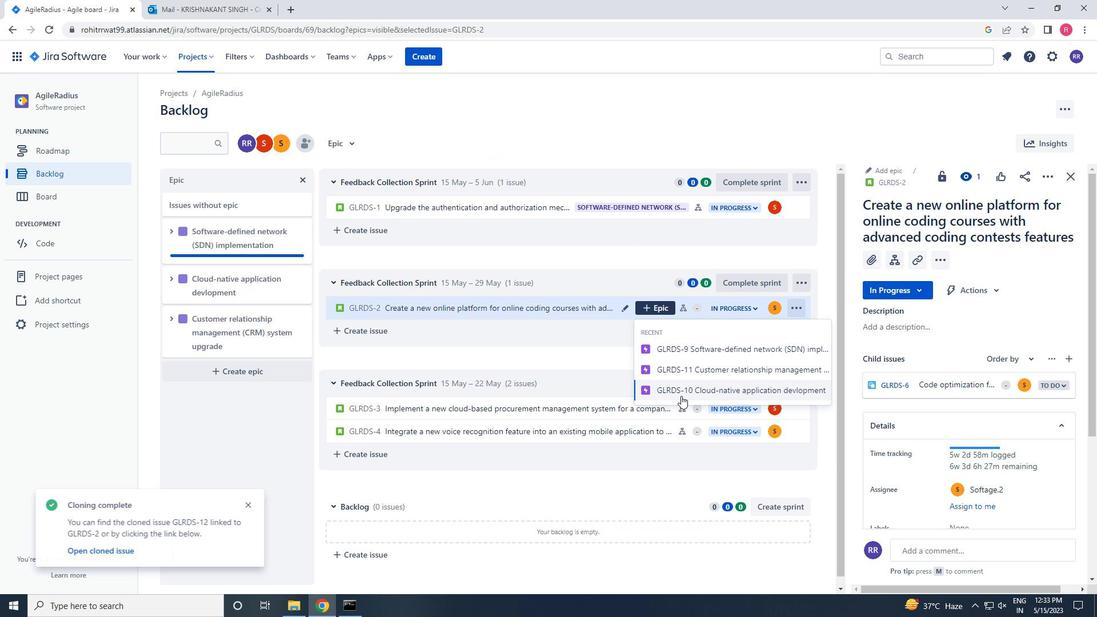 
Action: Mouse pressed left at (682, 395)
Screenshot: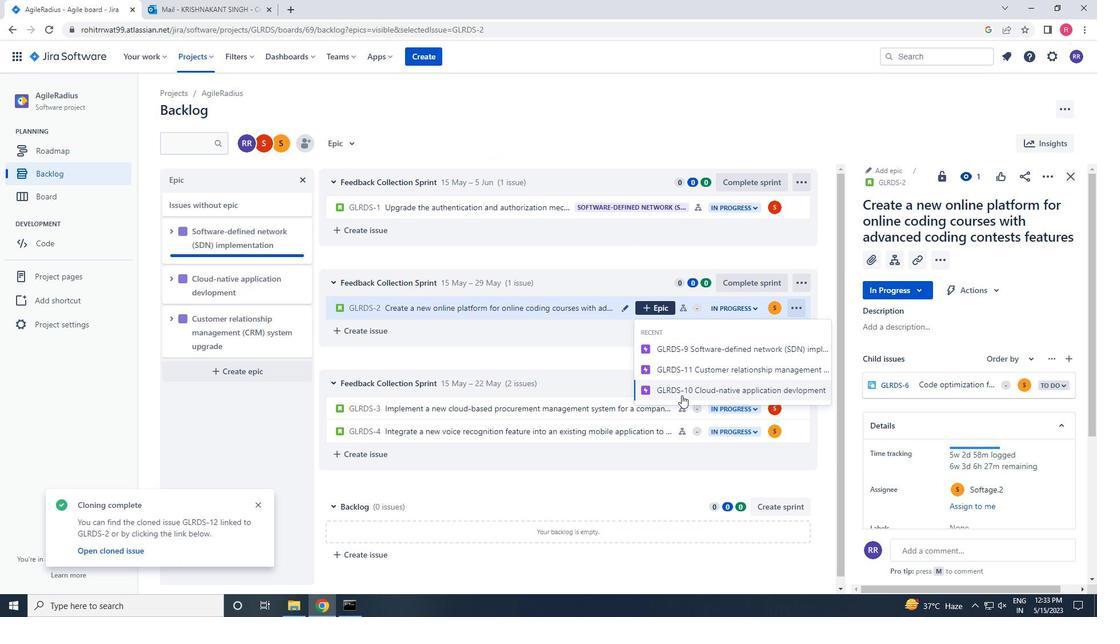 
Action: Mouse moved to (702, 381)
Screenshot: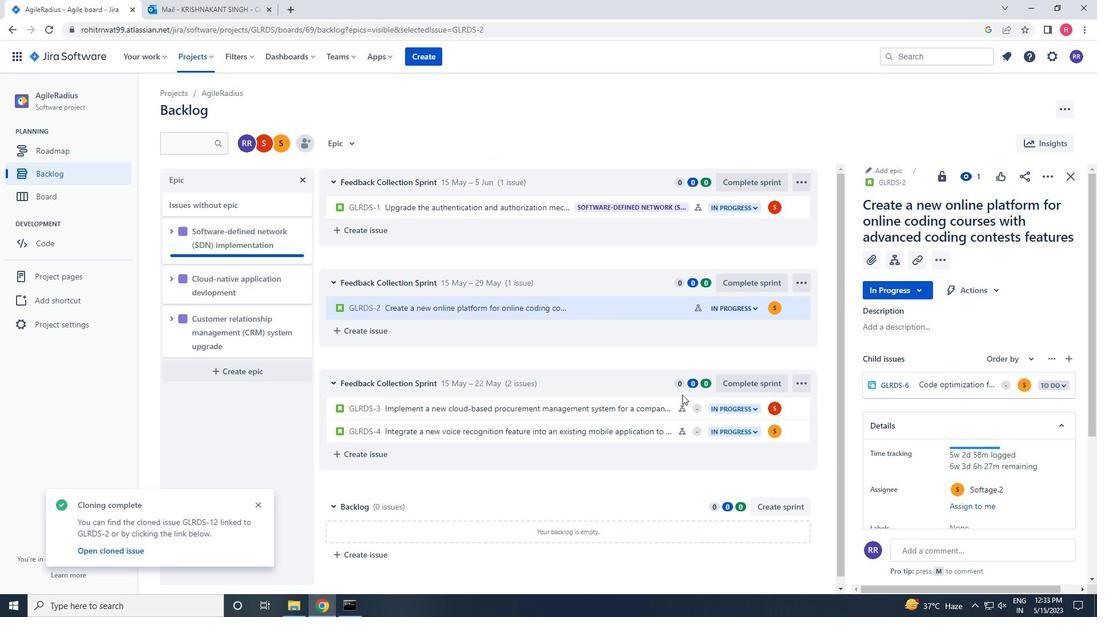 
